 Task: Unfollow the page of Johnson & johnson
Action: Mouse moved to (555, 94)
Screenshot: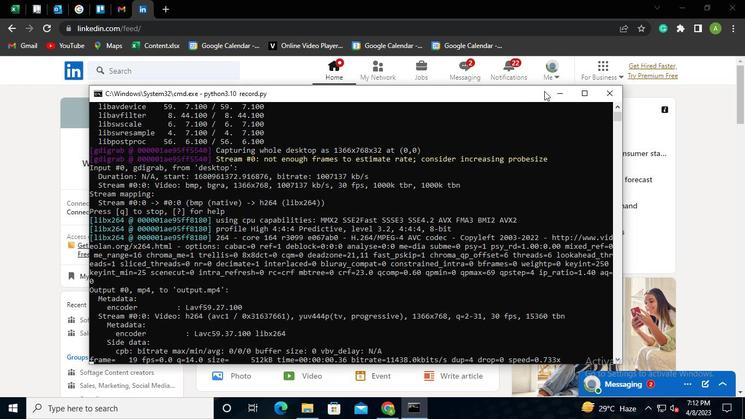 
Action: Mouse pressed left at (555, 94)
Screenshot: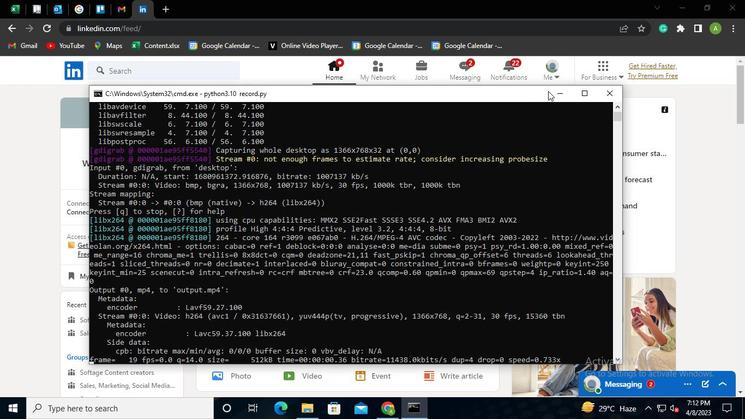 
Action: Mouse moved to (119, 68)
Screenshot: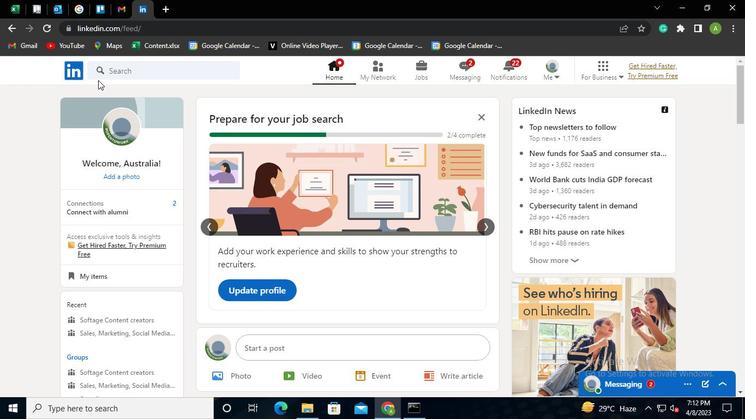
Action: Mouse pressed left at (119, 68)
Screenshot: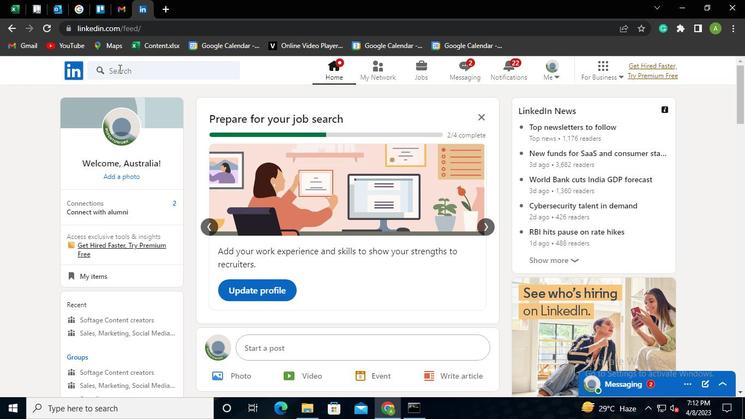 
Action: Mouse moved to (117, 102)
Screenshot: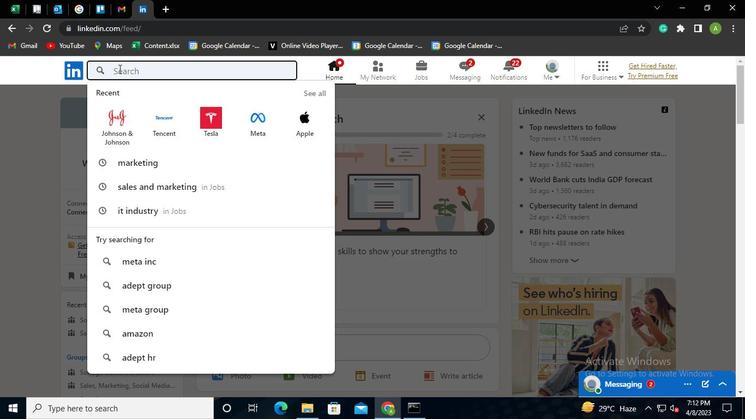 
Action: Mouse pressed left at (117, 102)
Screenshot: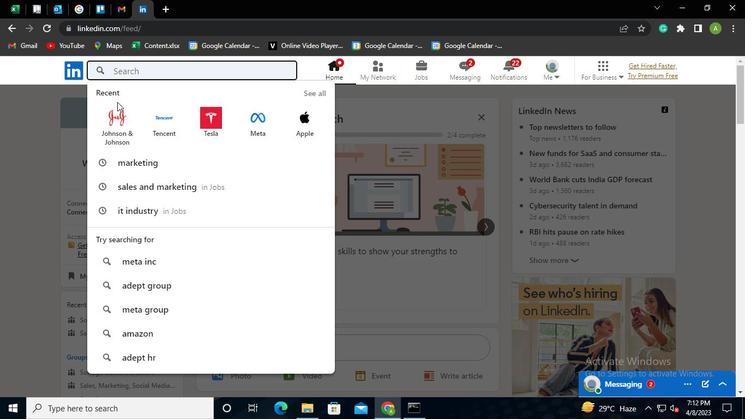 
Action: Mouse moved to (117, 112)
Screenshot: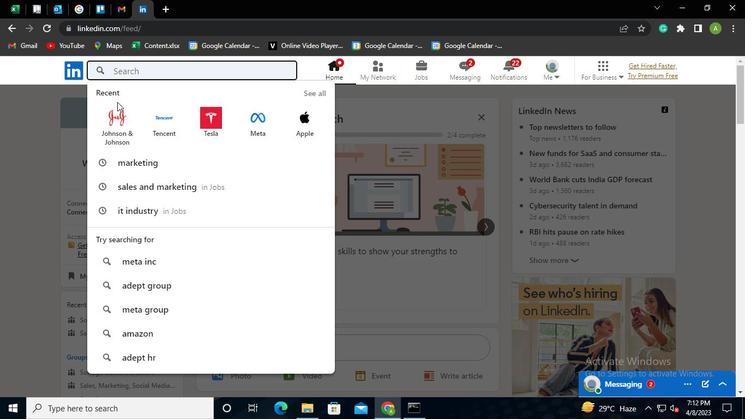
Action: Mouse pressed left at (117, 112)
Screenshot: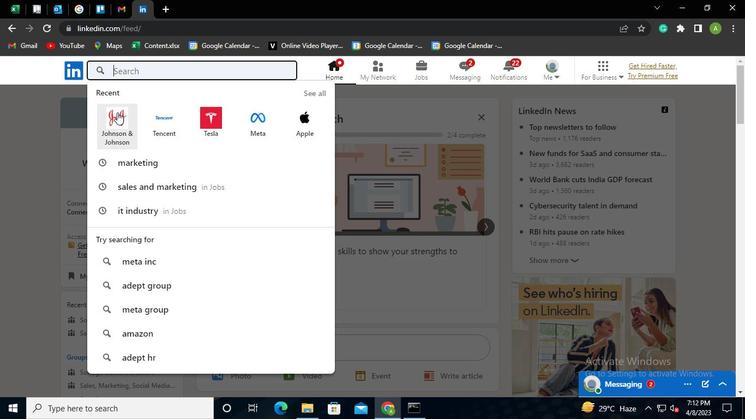 
Action: Mouse moved to (114, 269)
Screenshot: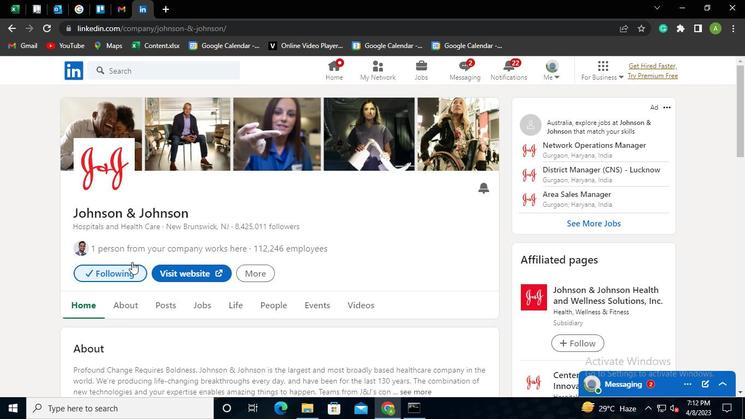 
Action: Mouse pressed left at (114, 269)
Screenshot: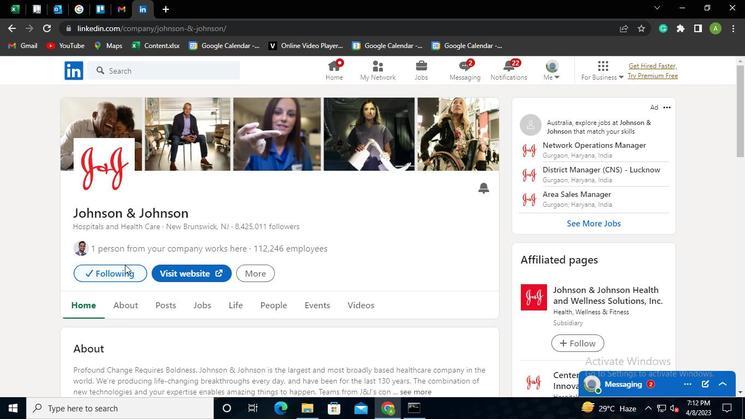 
Action: Mouse moved to (417, 257)
Screenshot: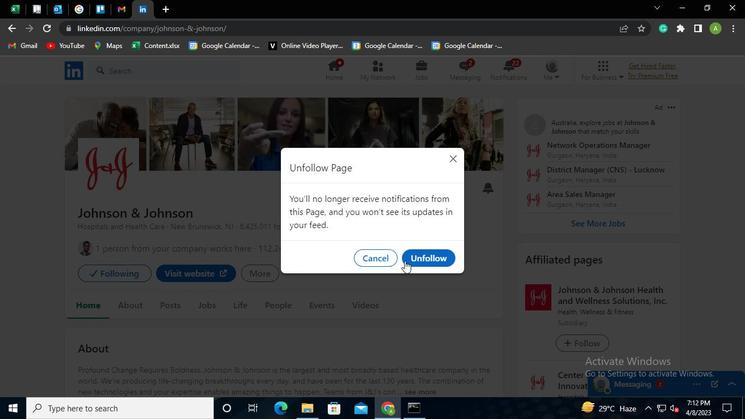 
Action: Mouse pressed left at (417, 257)
Screenshot: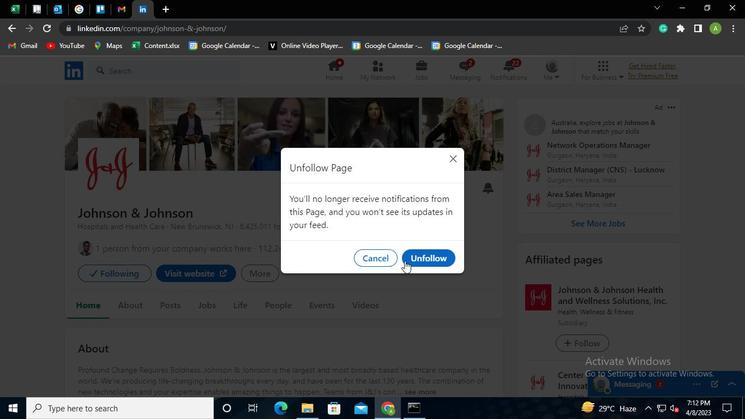 
Action: Mouse moved to (411, 413)
Screenshot: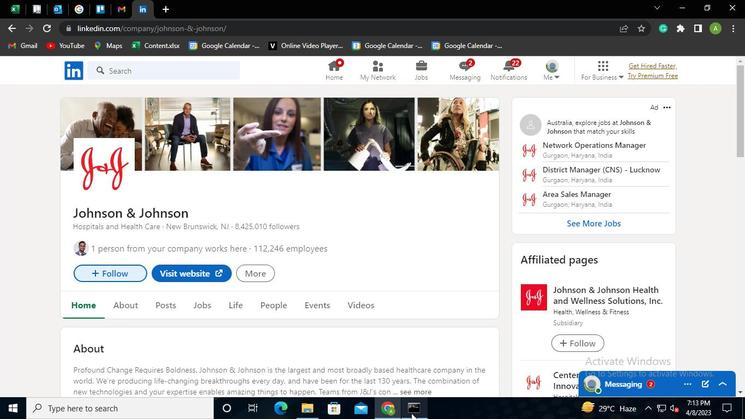 
Action: Mouse pressed left at (411, 413)
Screenshot: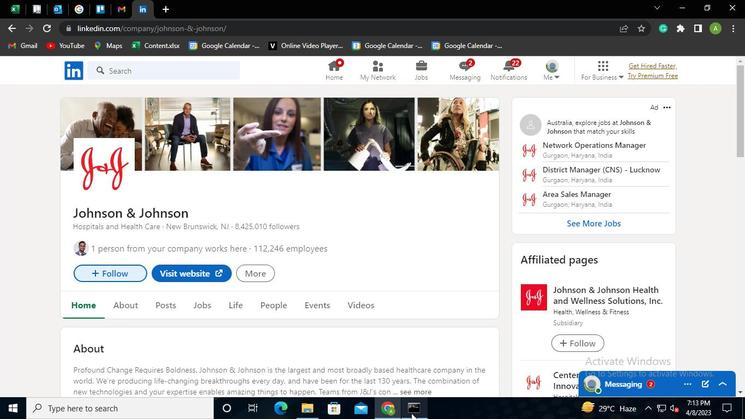 
Action: Mouse moved to (613, 91)
Screenshot: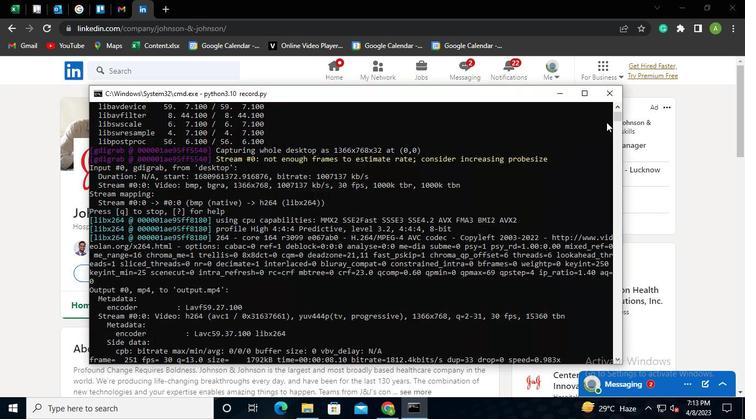 
Action: Mouse pressed left at (613, 91)
Screenshot: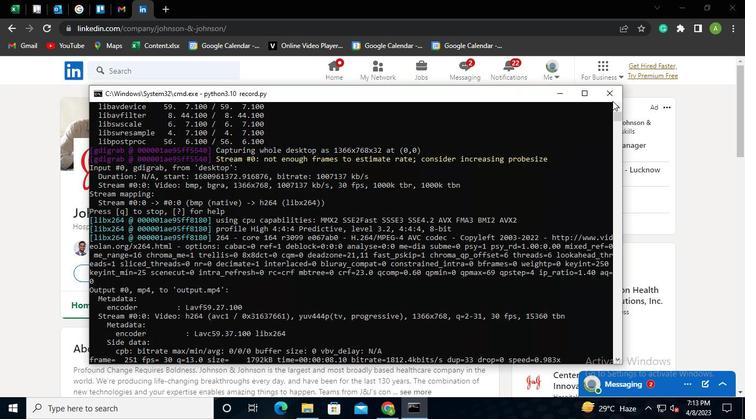
Action: Mouse moved to (613, 93)
Screenshot: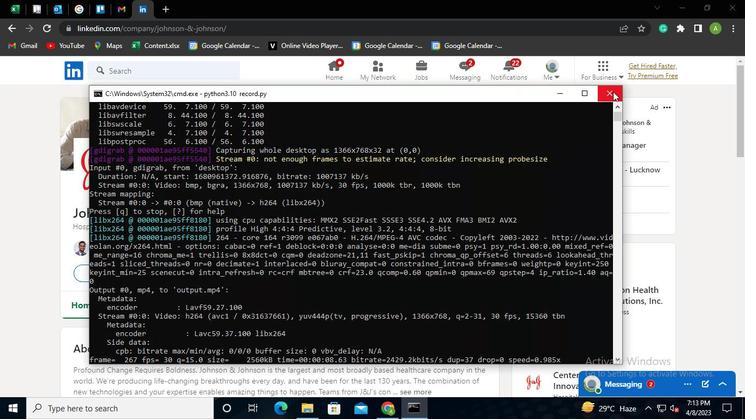 
